 Task: Create in the project AgileOutlook and in the Backlog issue 'Integrate a new product recommendation feature into an existing e-commerce website to enhance product discovery and sales' a child issue 'Big data model bias and fairness testing and reporting', and assign it to team member softage.1@softage.net. Create in the project AgileOutlook and in the Backlog issue 'Develop a new tool for automated testing of mobile application cross-platform compatibility and responsiveness' a child issue 'Kubernetes cluster node and pod monitoring and remediation', and assign it to team member softage.2@softage.net
Action: Mouse moved to (658, 481)
Screenshot: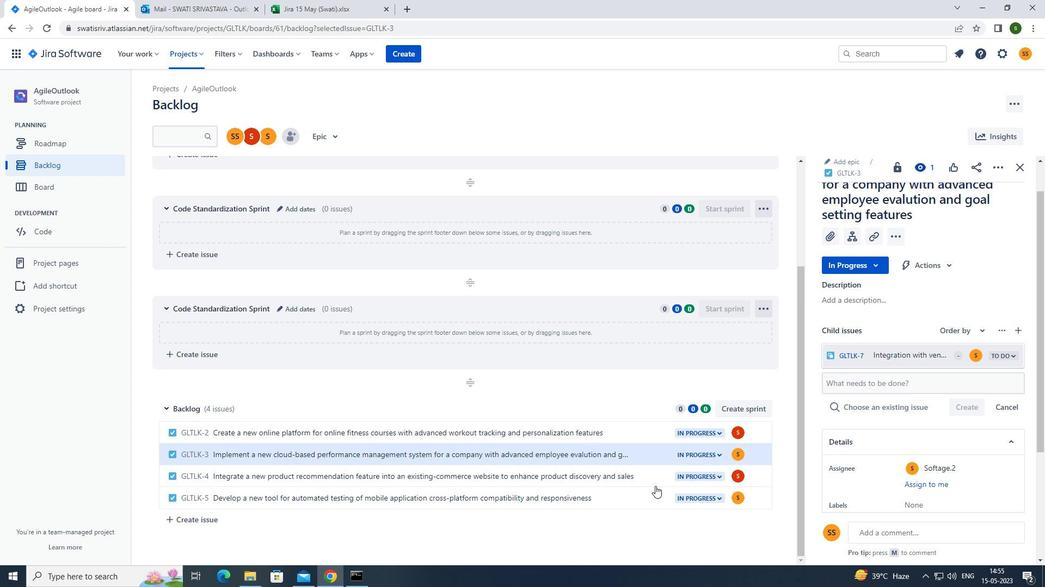 
Action: Mouse pressed left at (658, 481)
Screenshot: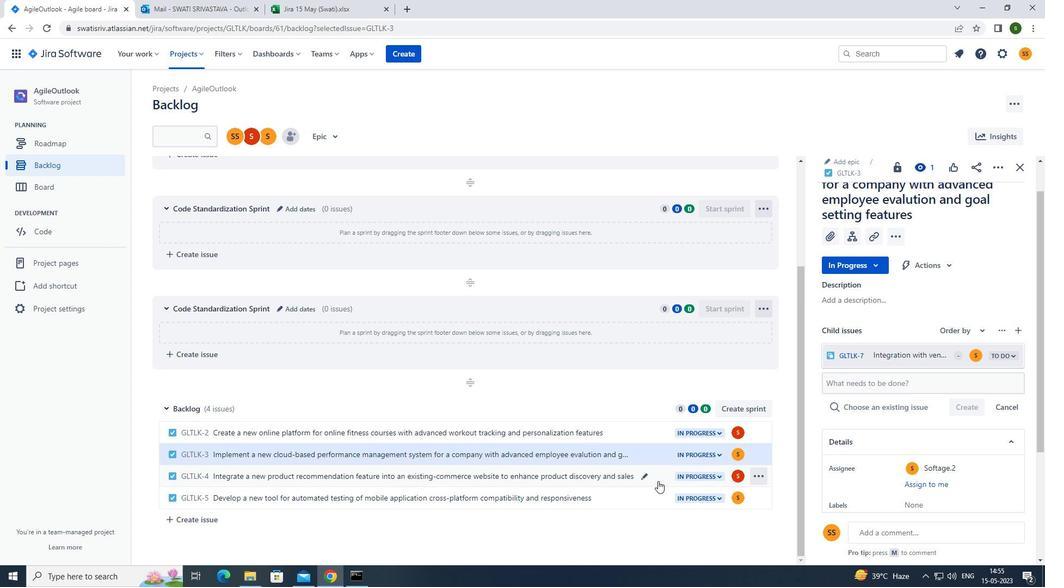 
Action: Mouse moved to (847, 277)
Screenshot: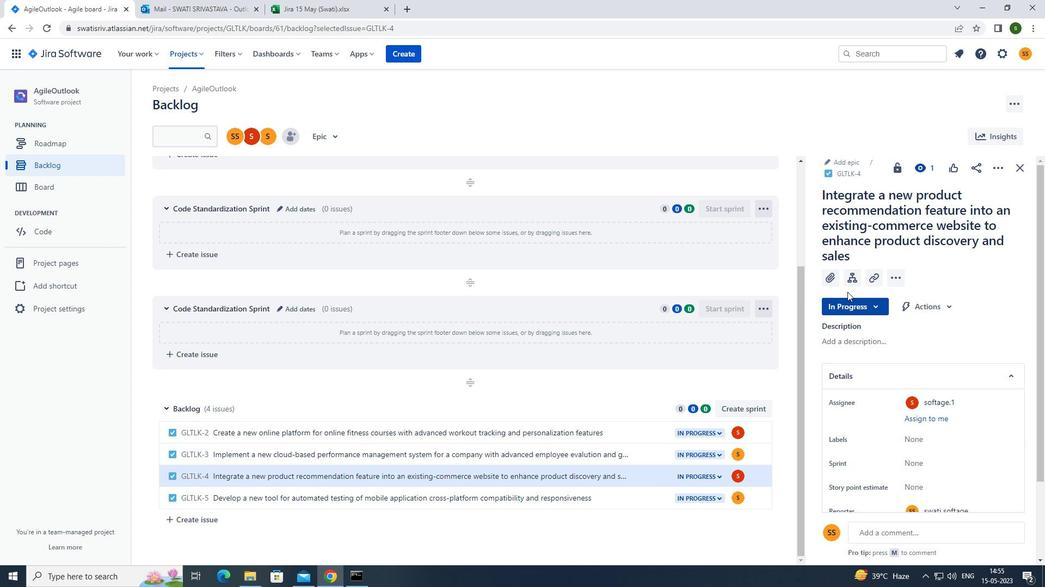 
Action: Mouse pressed left at (847, 277)
Screenshot: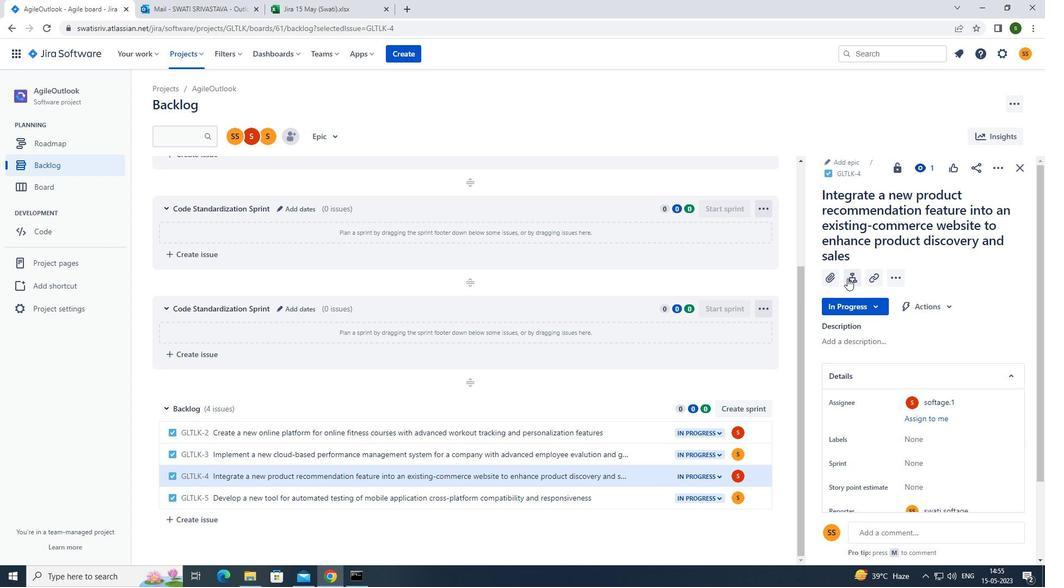 
Action: Mouse moved to (868, 352)
Screenshot: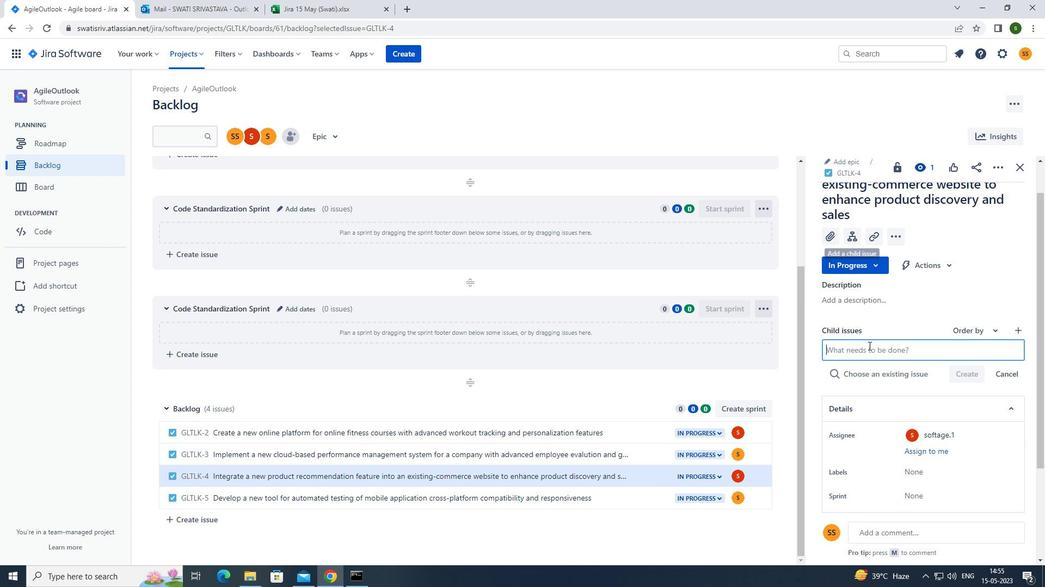 
Action: Mouse pressed left at (868, 352)
Screenshot: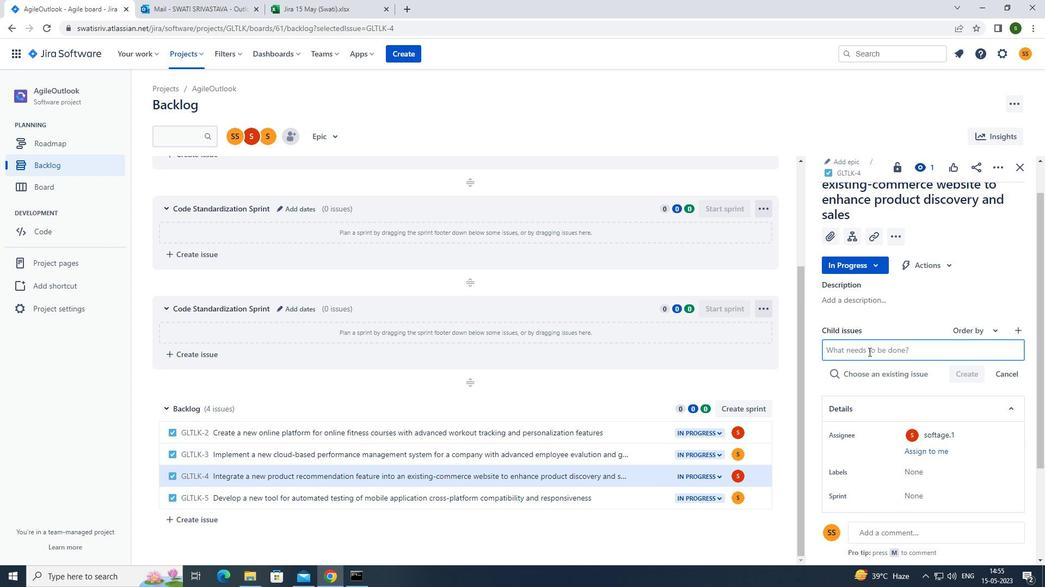
Action: Mouse moved to (799, 370)
Screenshot: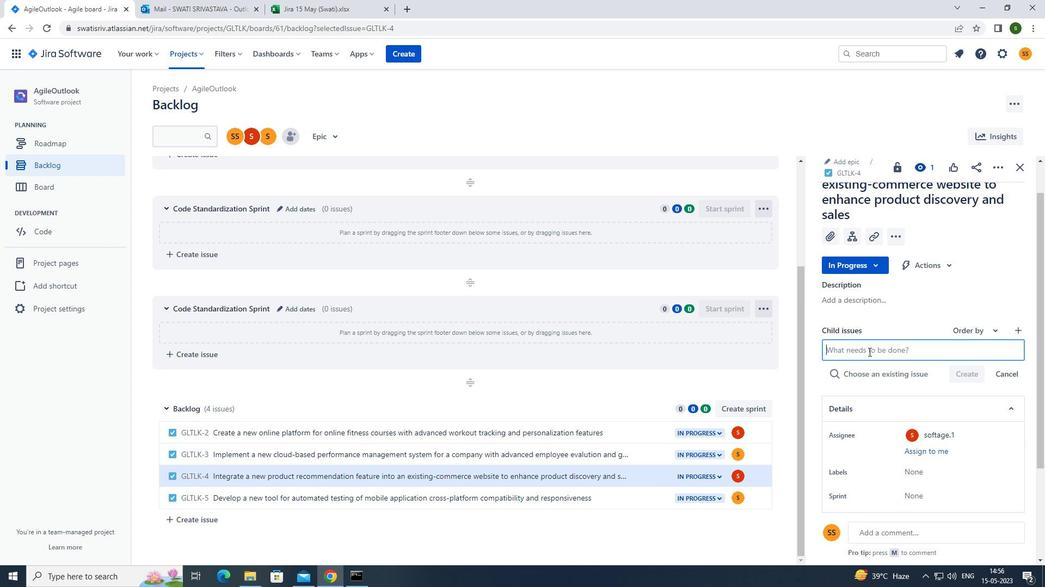 
Action: Key pressed <Key.caps_lock>b<Key.caps_lock>ig<Key.space>data<Key.space>model<Key.space>bias<Key.space>and<Key.space>fairness<Key.space>testing<Key.space>and<Key.space>repor
Screenshot: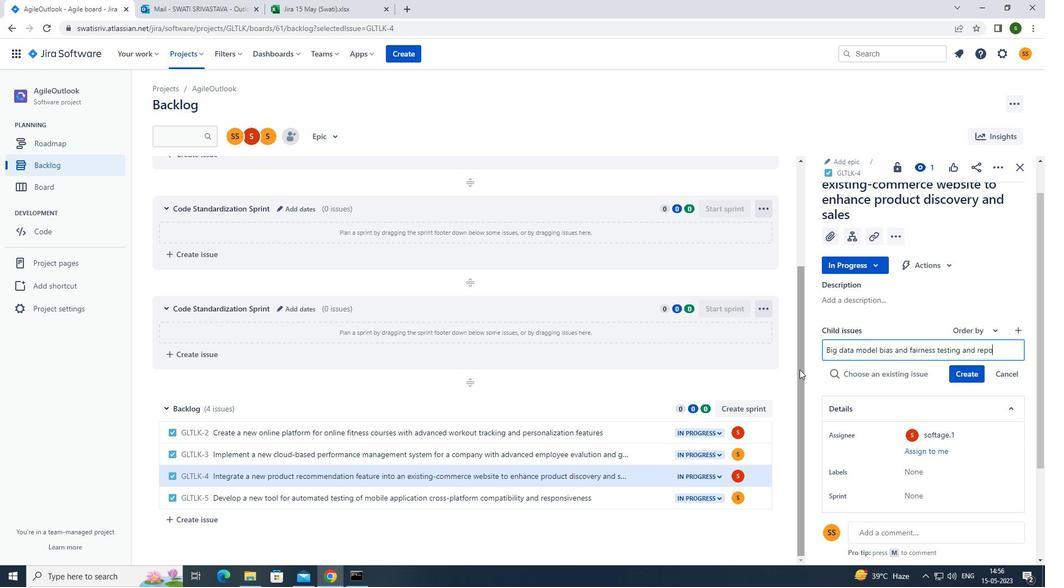 
Action: Mouse moved to (799, 370)
Screenshot: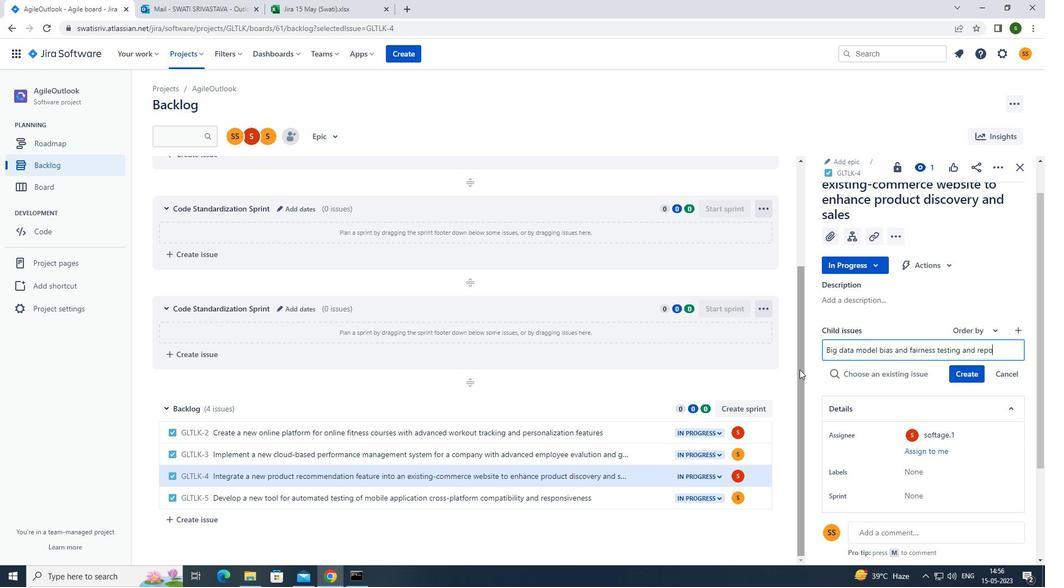 
Action: Key pressed ting<Key.enter>
Screenshot: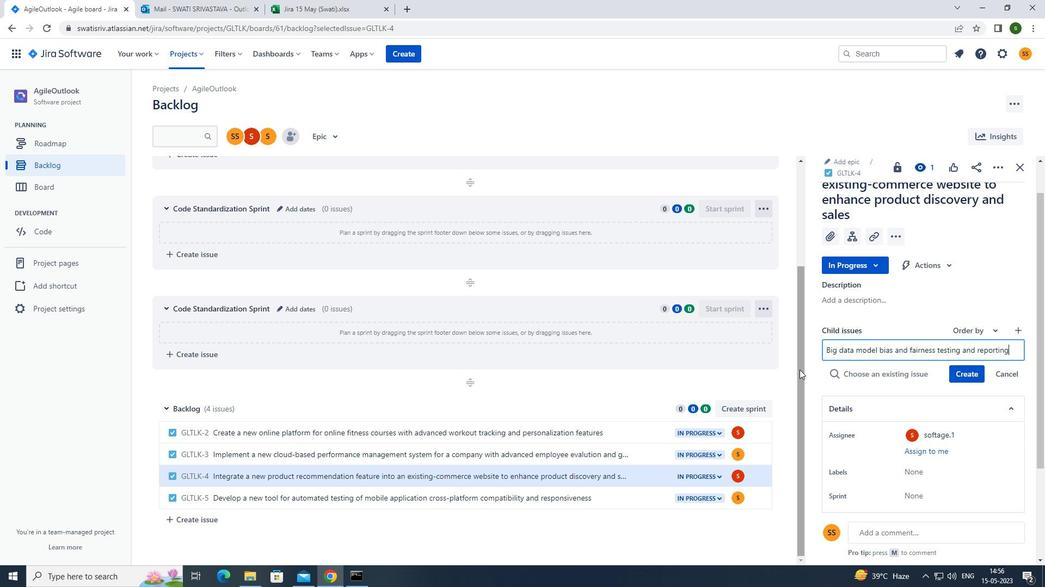 
Action: Mouse moved to (979, 356)
Screenshot: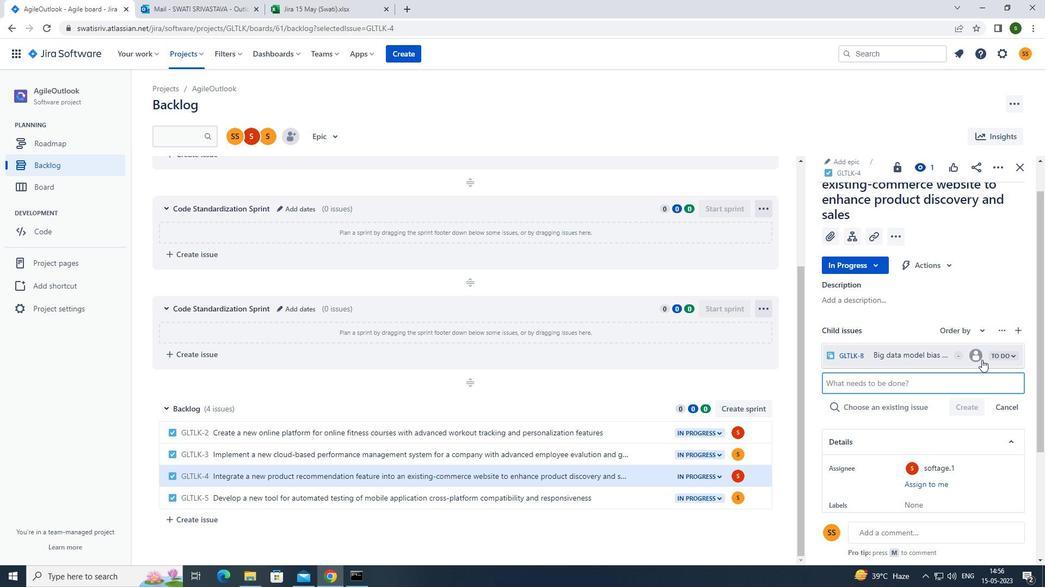 
Action: Mouse pressed left at (979, 356)
Screenshot: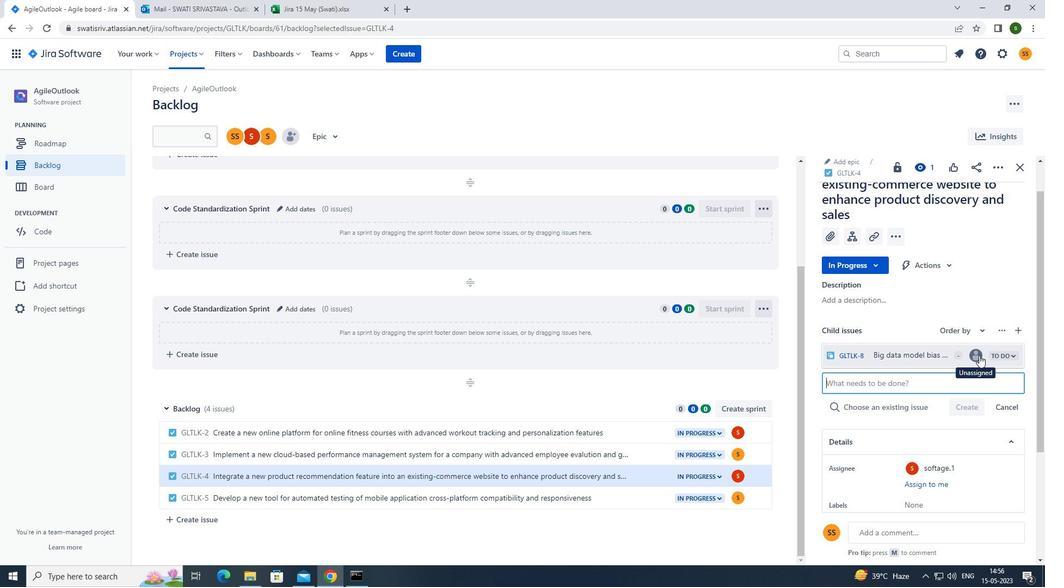 
Action: Mouse moved to (890, 386)
Screenshot: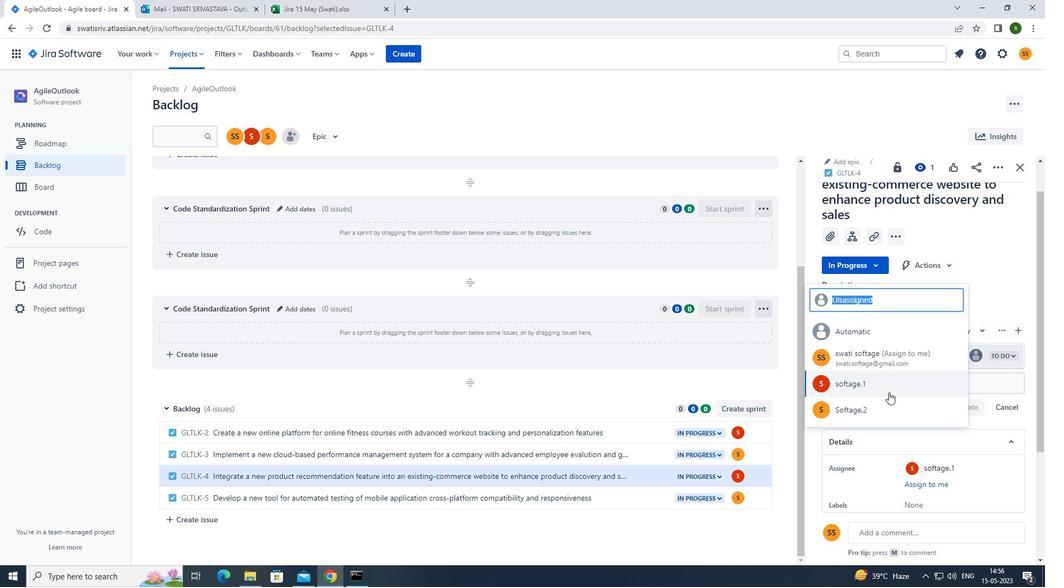 
Action: Mouse pressed left at (890, 386)
Screenshot: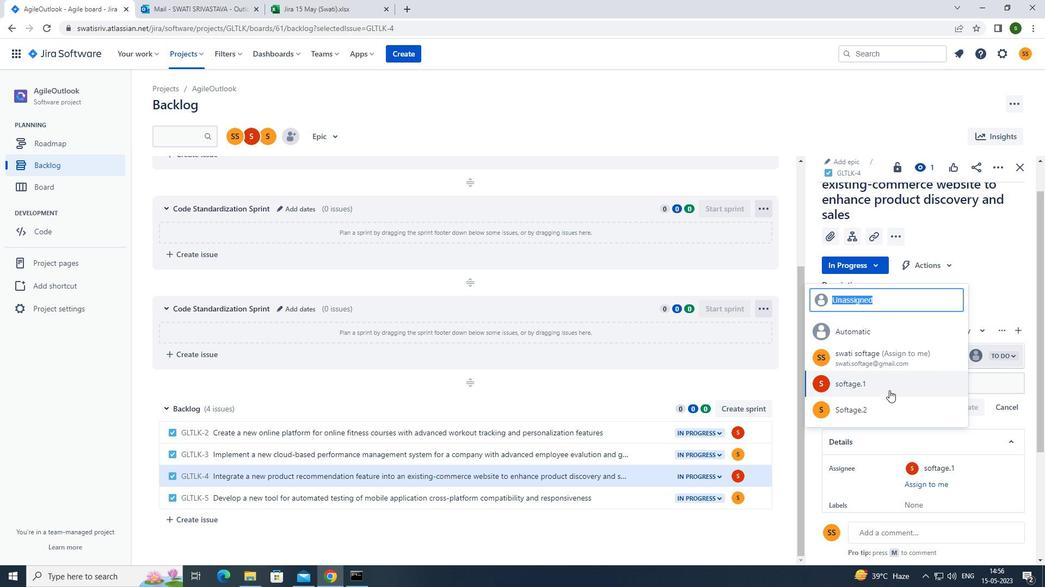 
Action: Mouse moved to (652, 502)
Screenshot: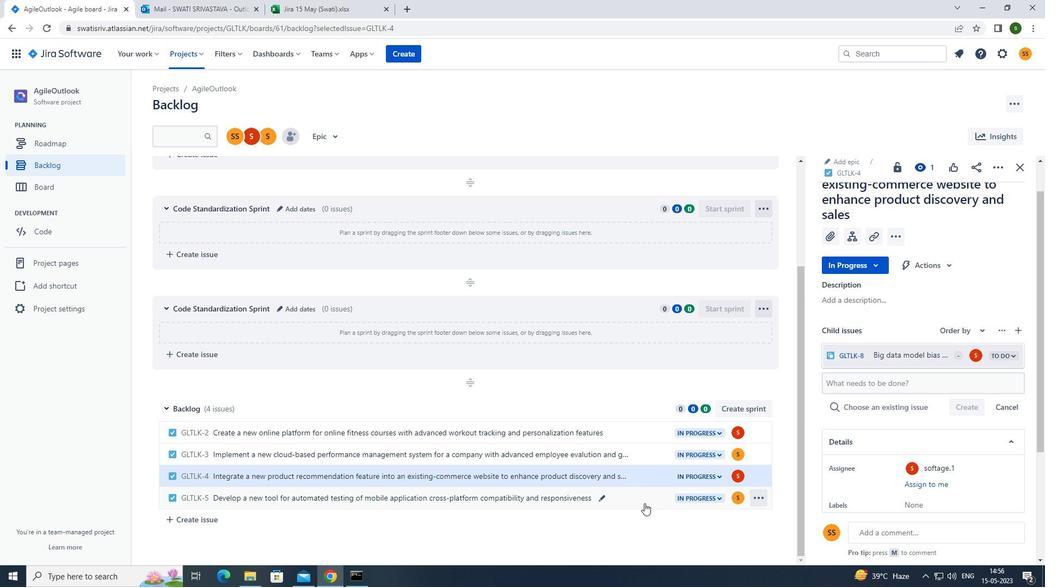 
Action: Mouse pressed left at (652, 502)
Screenshot: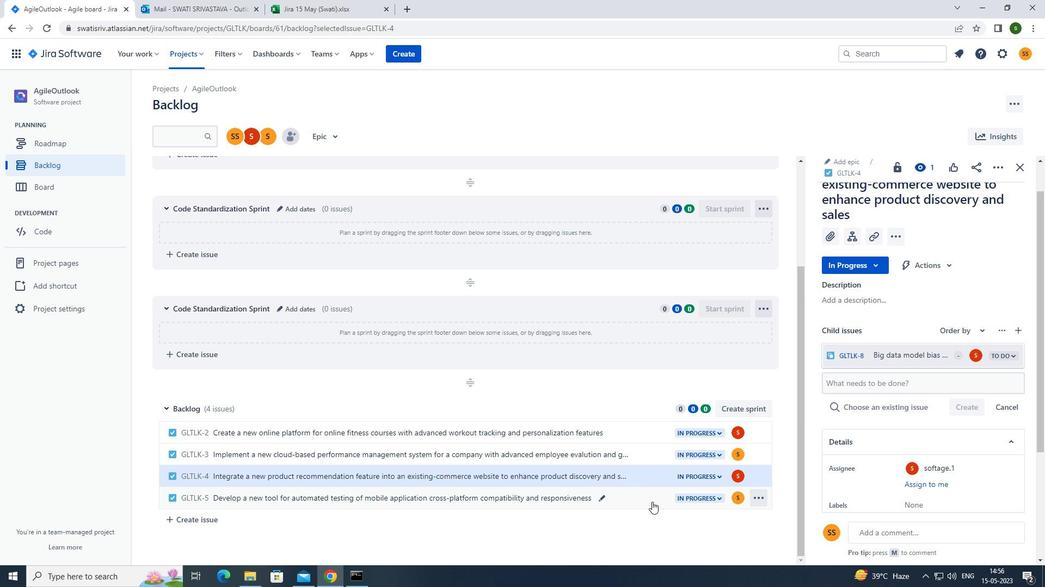 
Action: Mouse moved to (852, 260)
Screenshot: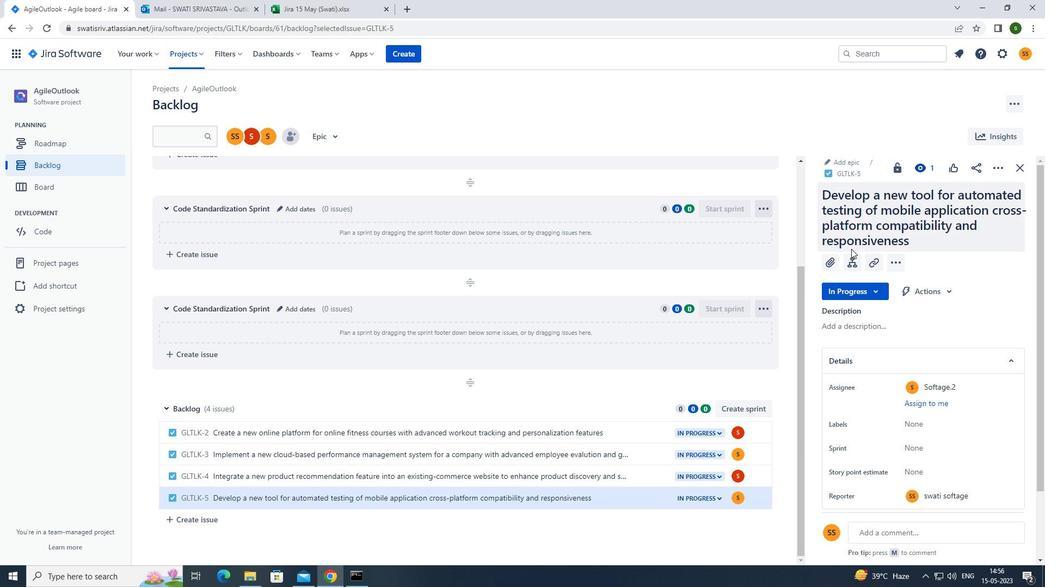 
Action: Mouse pressed left at (852, 260)
Screenshot: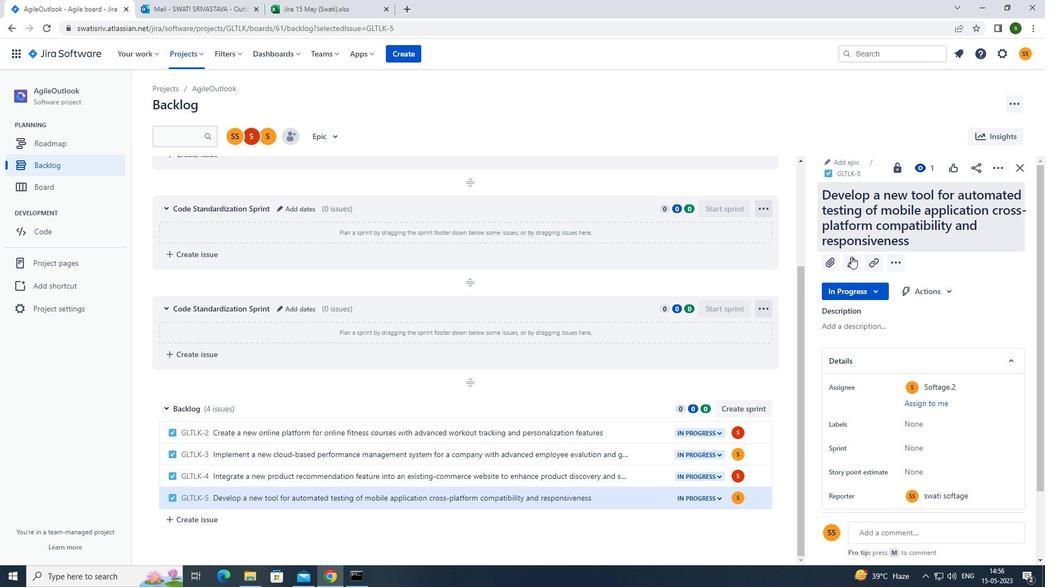 
Action: Mouse moved to (881, 351)
Screenshot: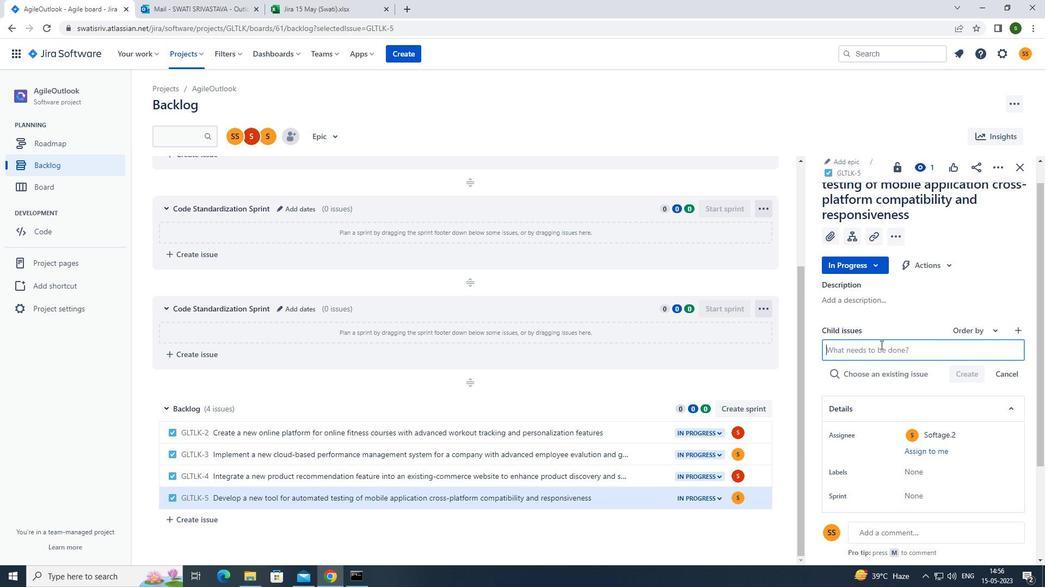 
Action: Mouse pressed left at (881, 351)
Screenshot: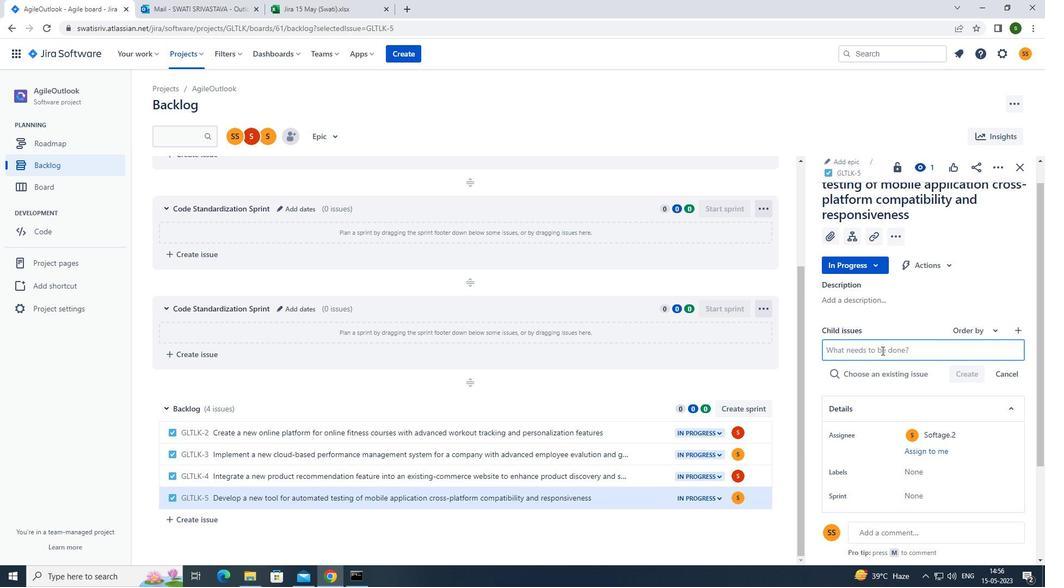 
Action: Mouse moved to (866, 354)
Screenshot: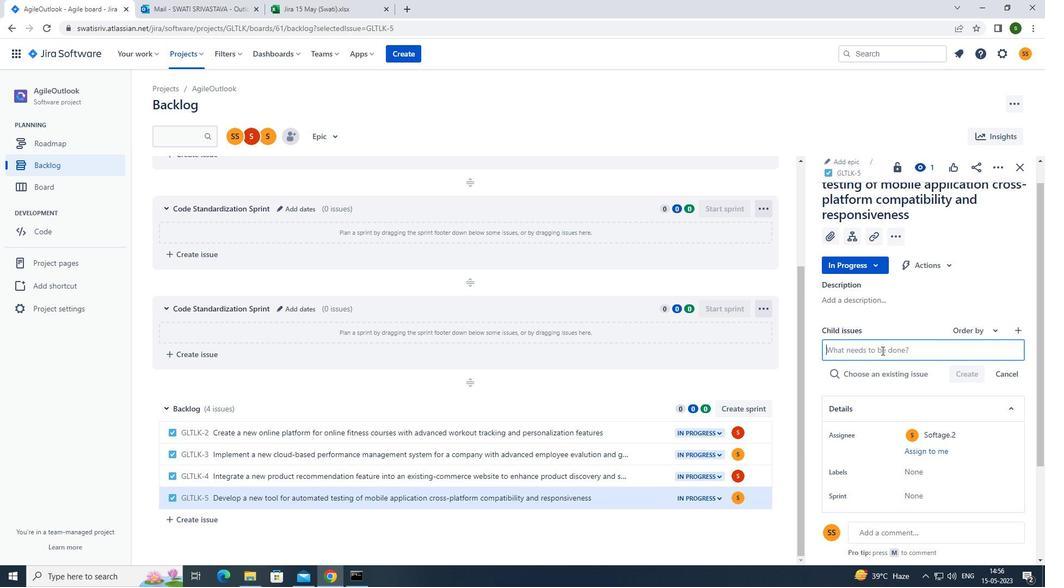 
Action: Key pressed <Key.caps_lock>k<Key.caps_lock>ubernetes<Key.space>cluster<Key.space>node<Key.space>and<Key.space>pod<Key.space>monitoring<Key.space>and<Key.space>remediation<Key.enter>
Screenshot: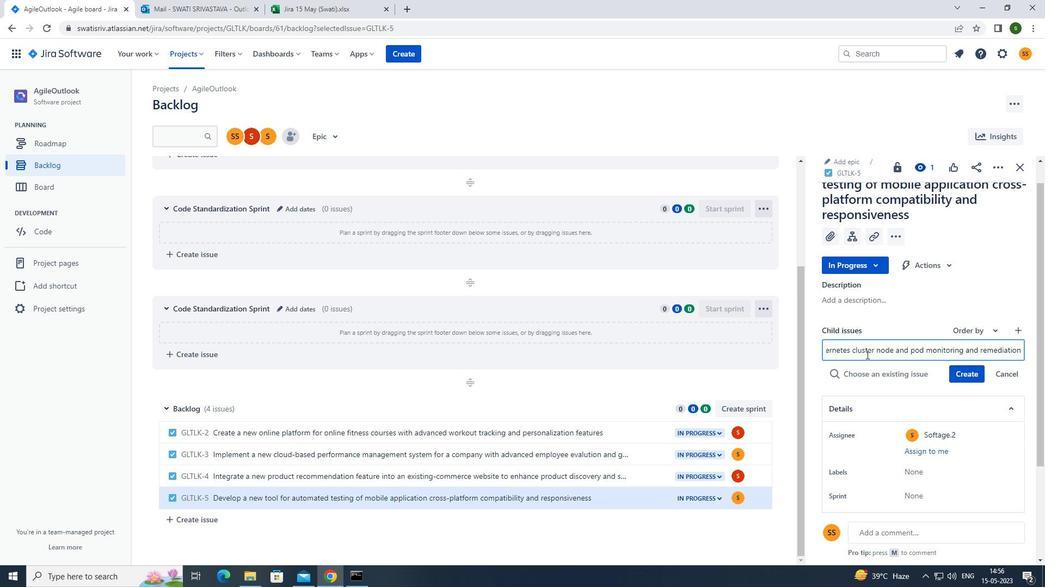 
Action: Mouse moved to (974, 356)
Screenshot: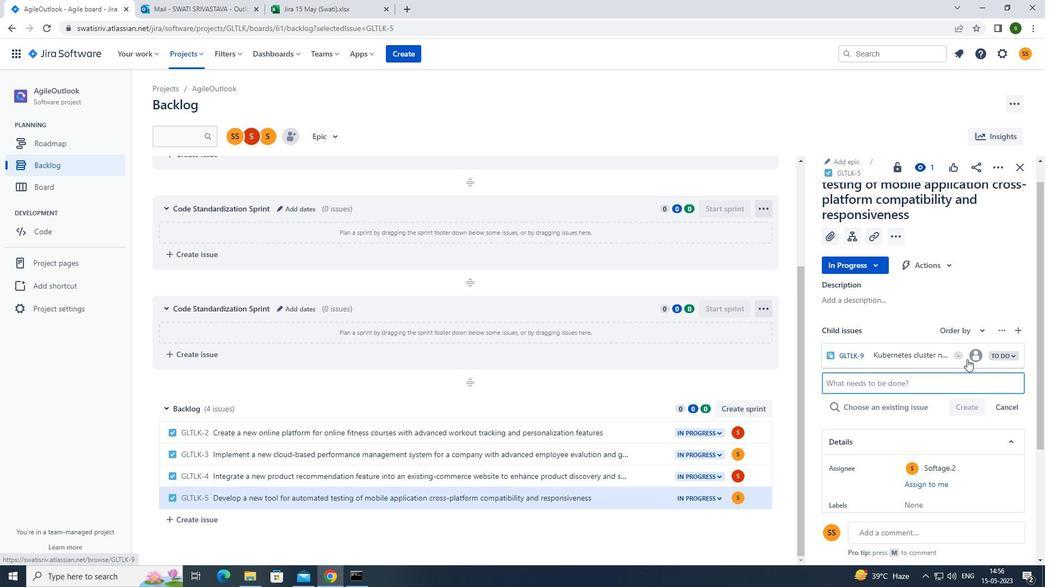 
Action: Mouse pressed left at (974, 356)
Screenshot: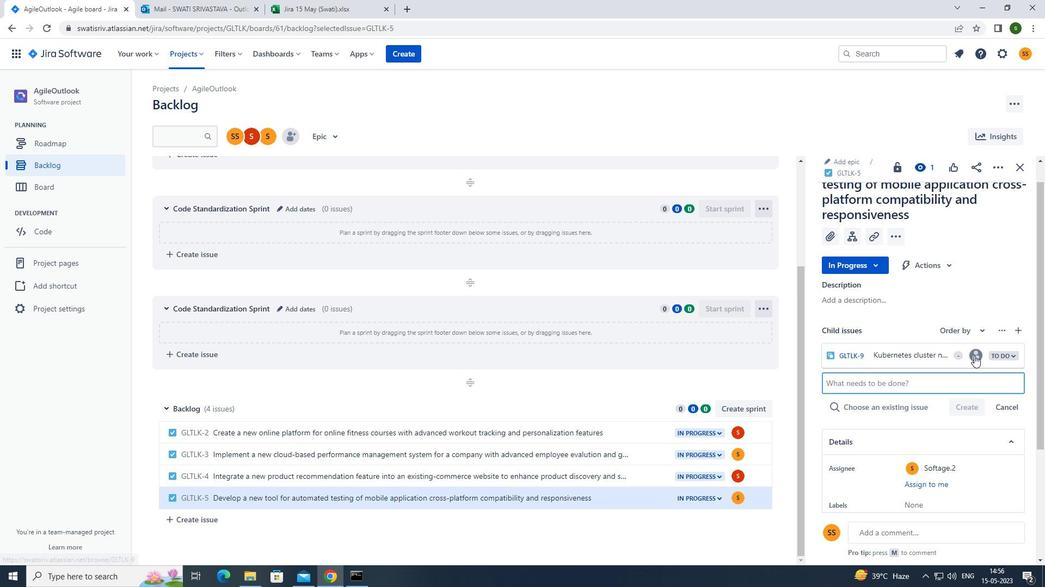
Action: Mouse moved to (901, 408)
Screenshot: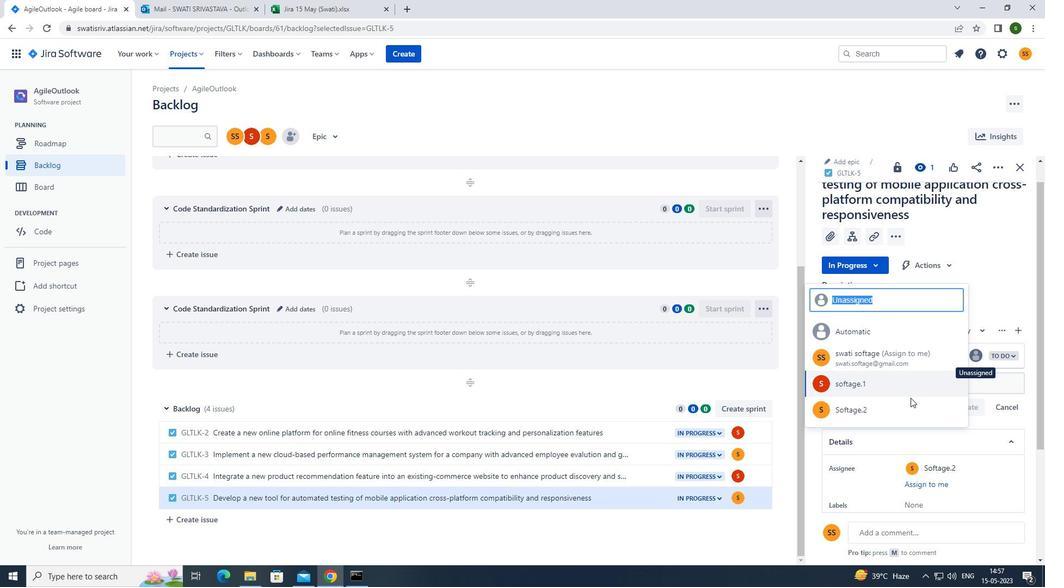 
Action: Mouse pressed left at (901, 408)
Screenshot: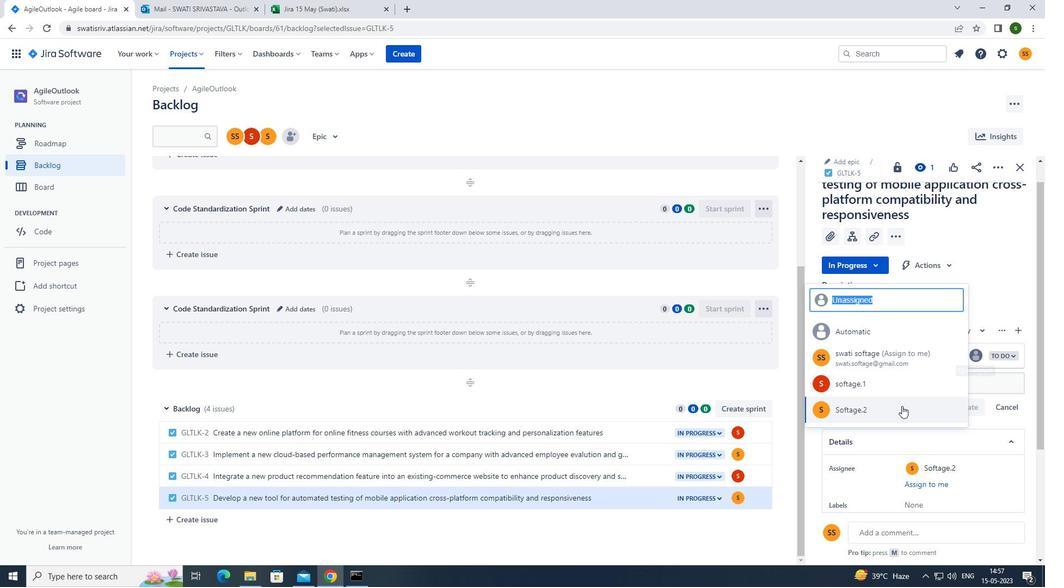 
Action: Mouse moved to (894, 409)
Screenshot: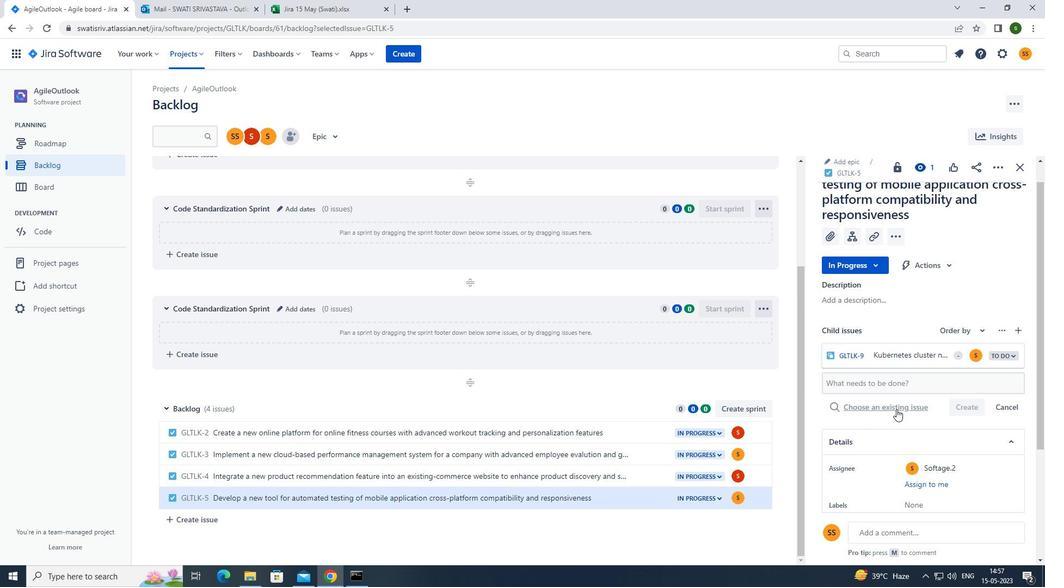 
